 Task: Look for products in the category "Other Digestive Supplements" from Nature's Secret only.
Action: Mouse moved to (338, 142)
Screenshot: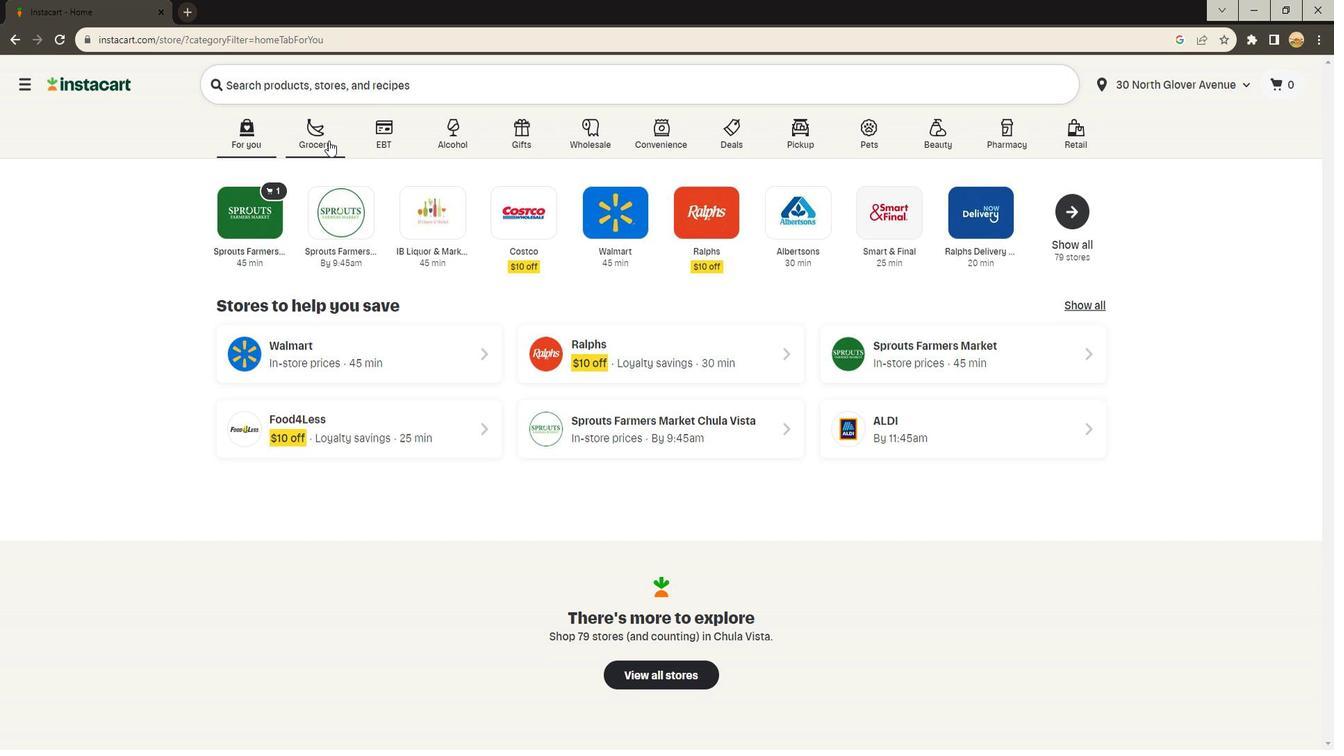 
Action: Mouse pressed left at (338, 142)
Screenshot: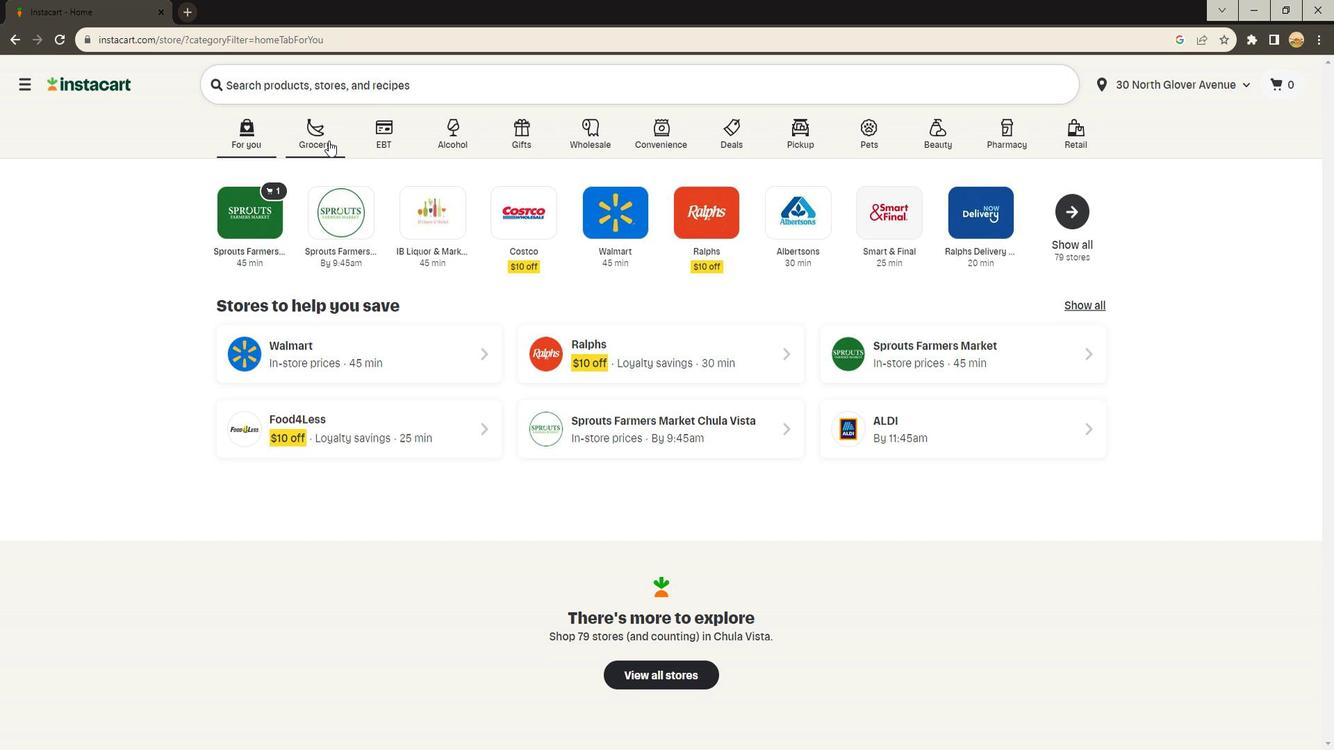 
Action: Mouse moved to (310, 364)
Screenshot: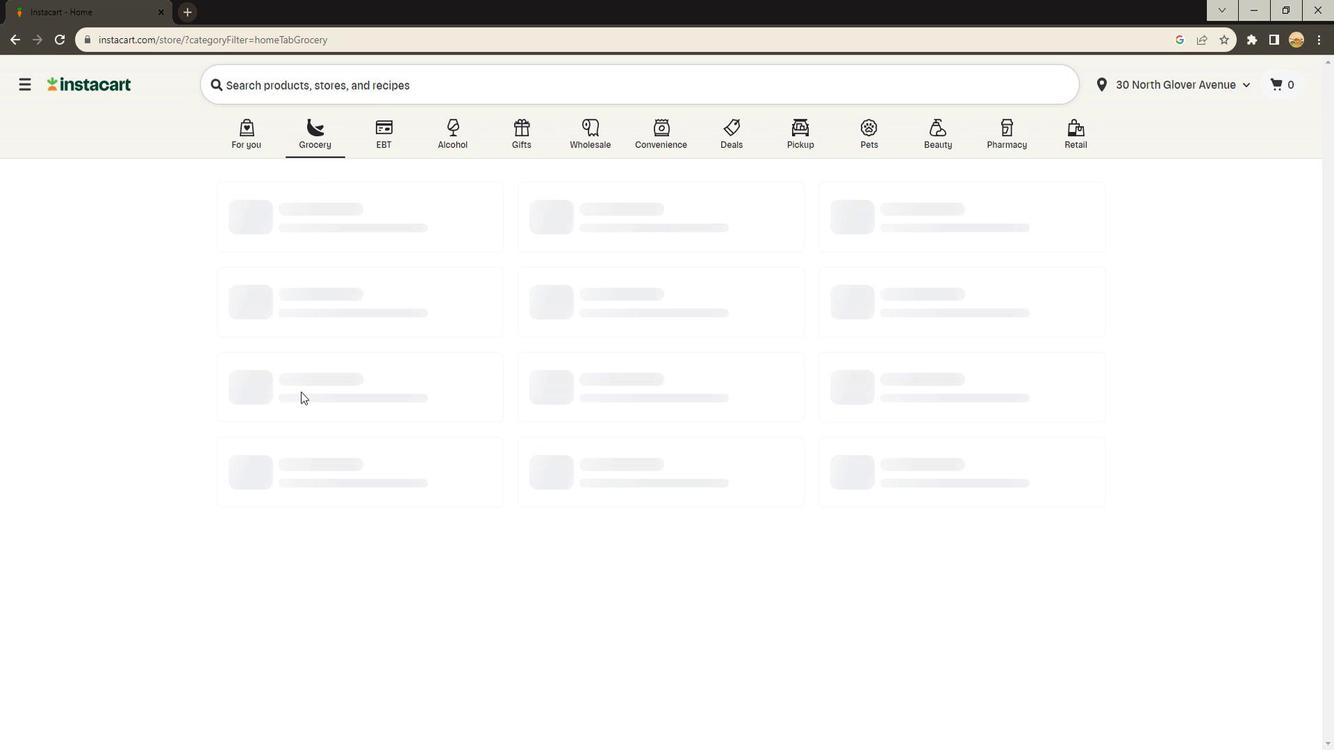 
Action: Mouse pressed left at (310, 364)
Screenshot: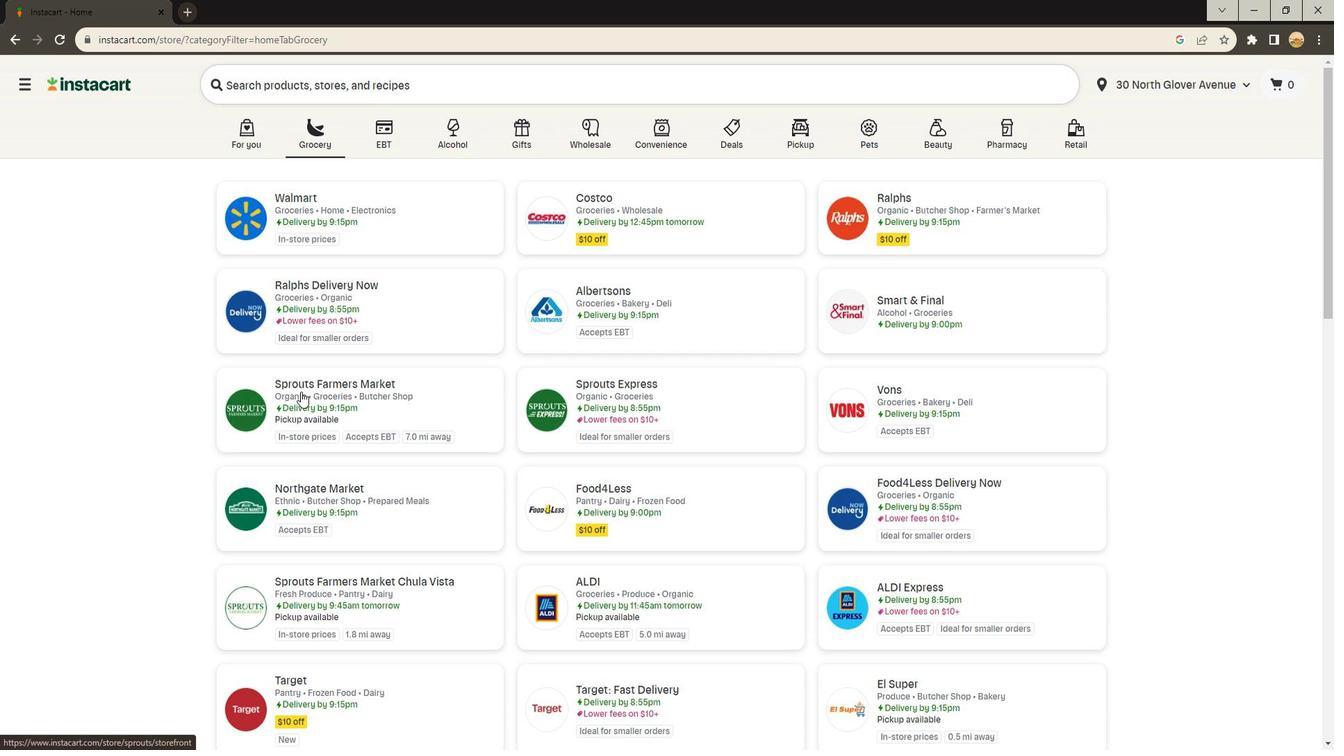 
Action: Mouse moved to (99, 389)
Screenshot: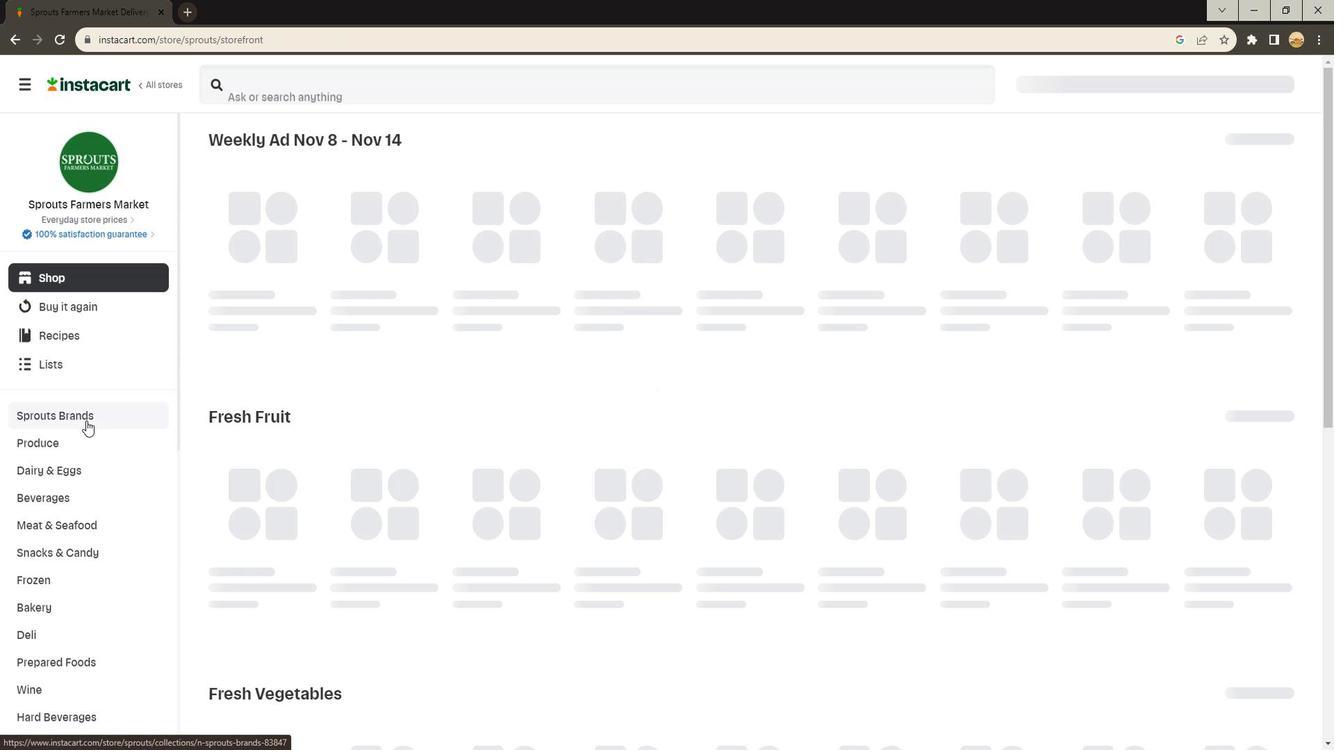 
Action: Mouse scrolled (99, 388) with delta (0, 0)
Screenshot: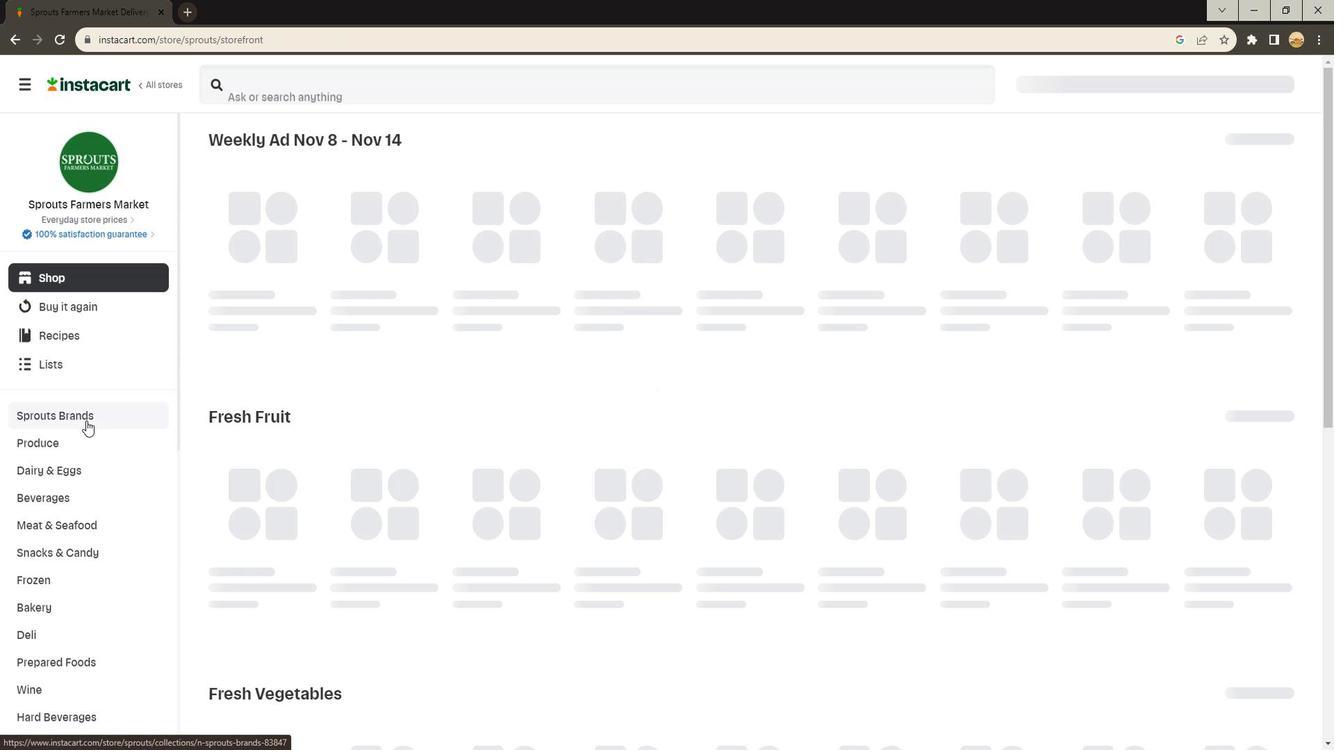 
Action: Mouse moved to (98, 390)
Screenshot: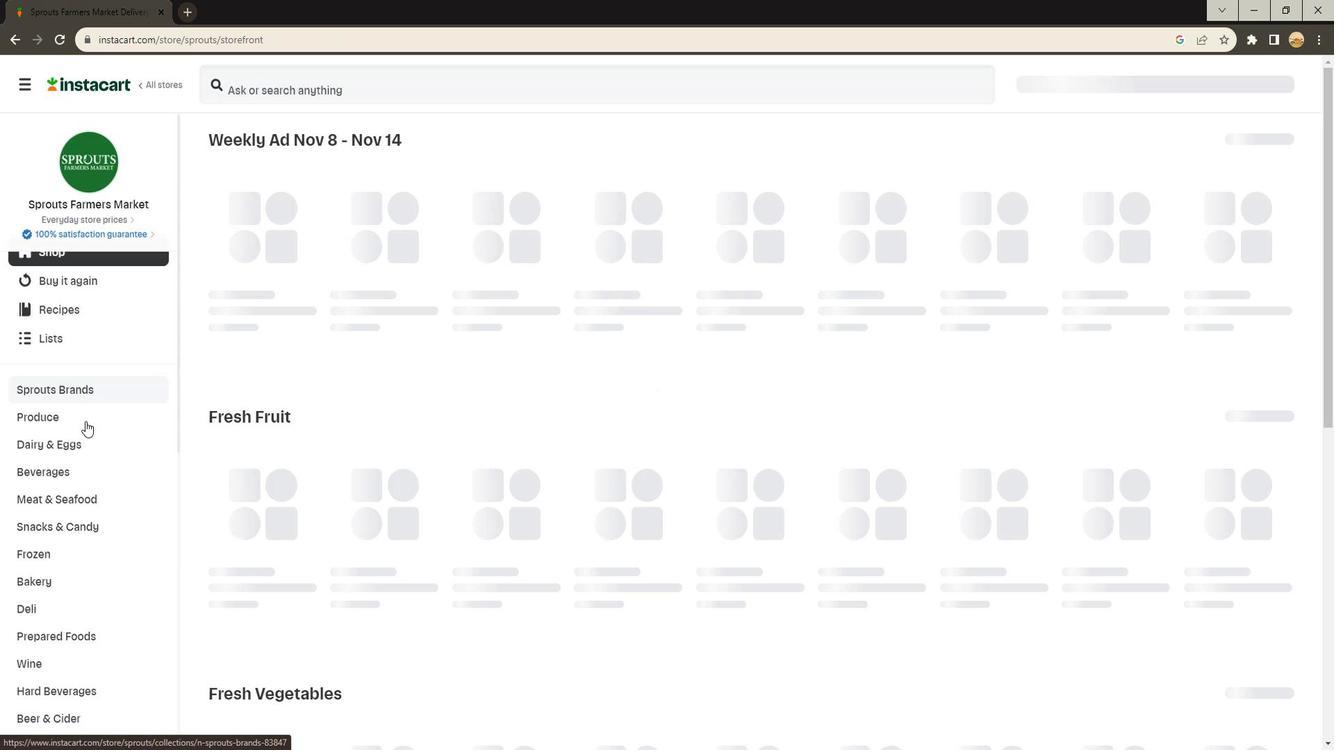 
Action: Mouse scrolled (98, 389) with delta (0, 0)
Screenshot: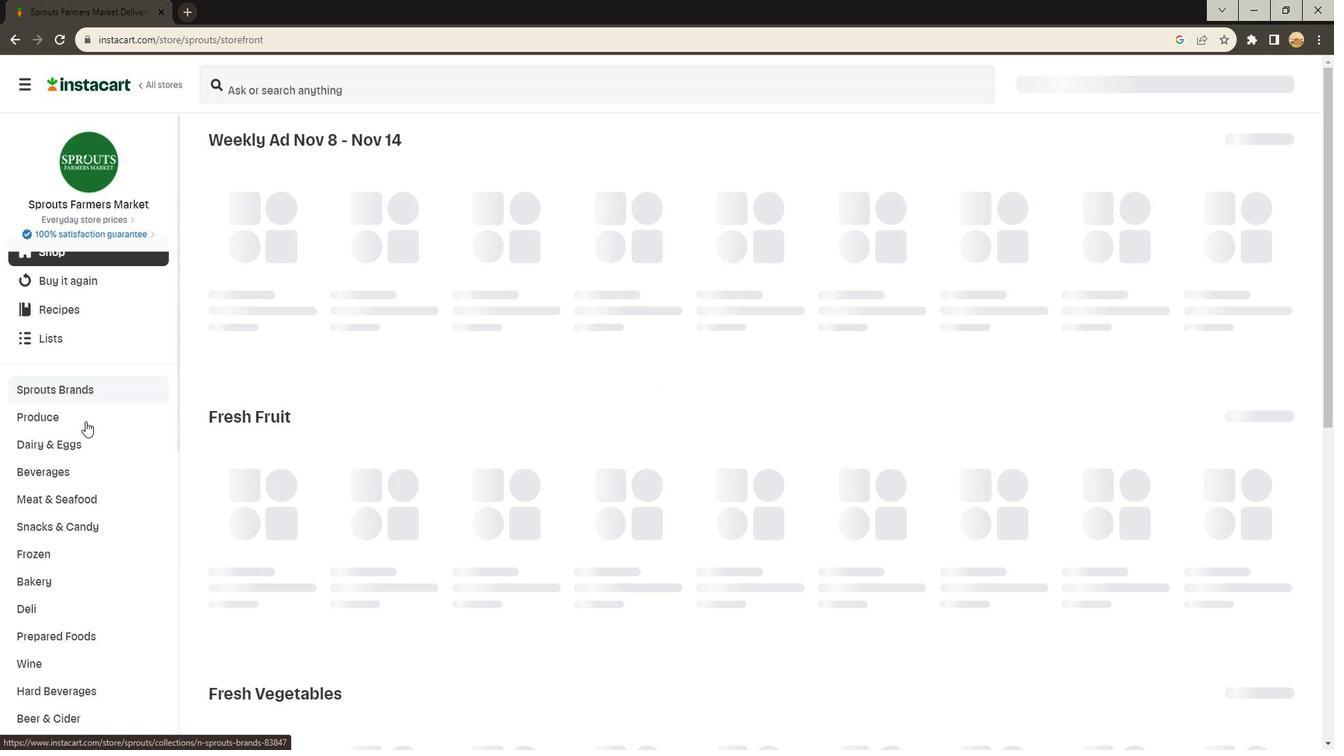 
Action: Mouse scrolled (98, 389) with delta (0, 0)
Screenshot: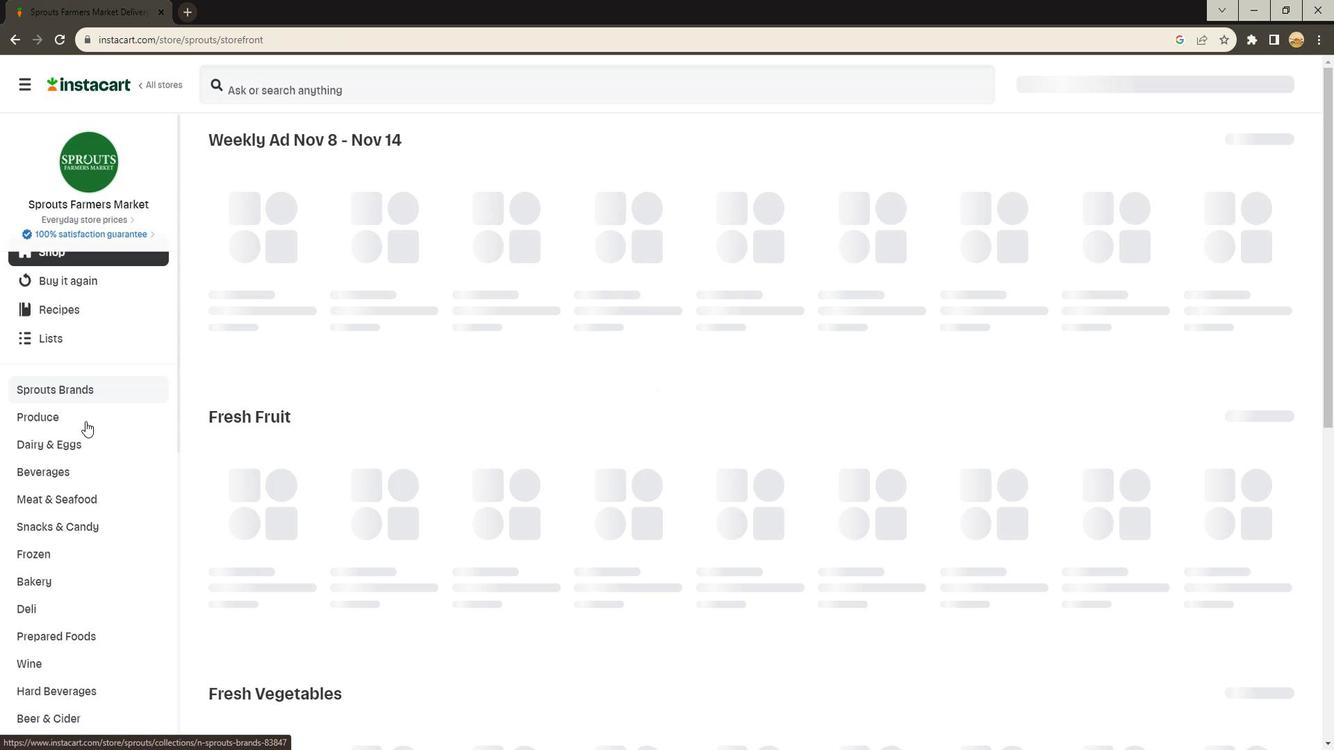 
Action: Mouse scrolled (98, 389) with delta (0, 0)
Screenshot: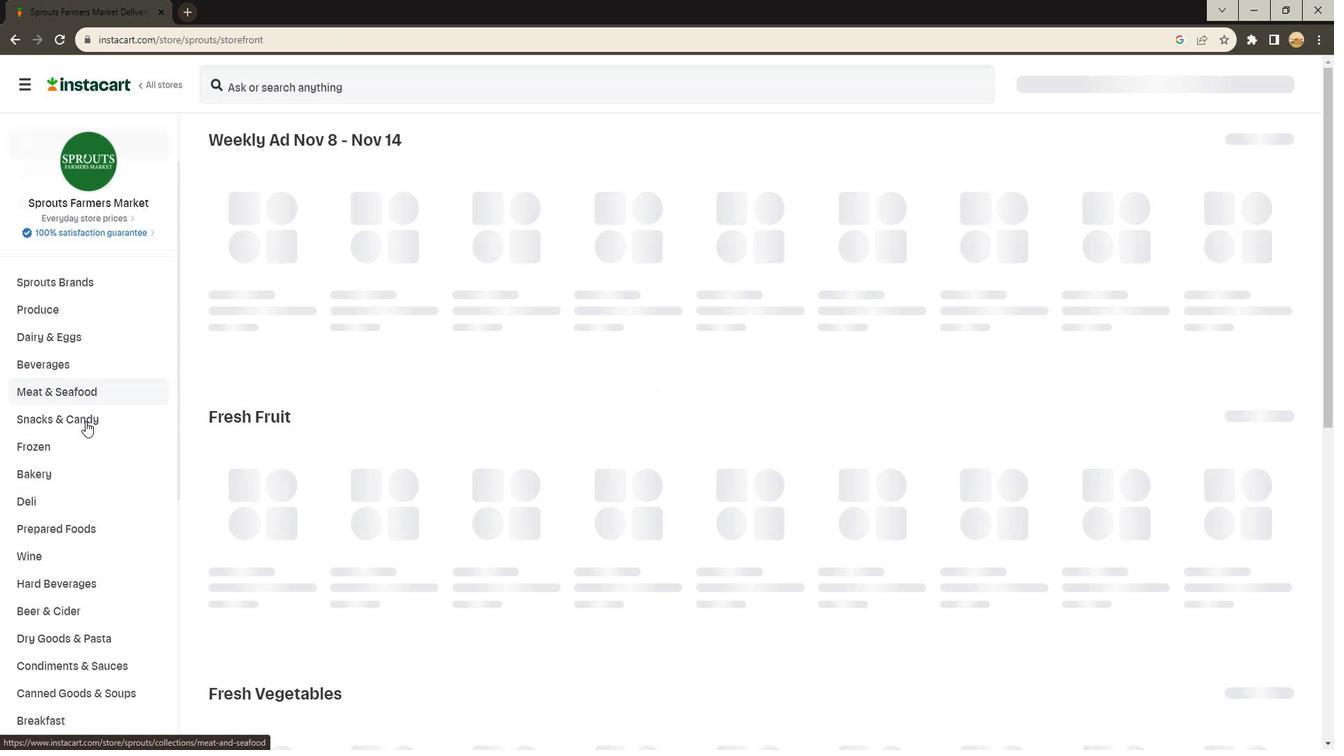 
Action: Mouse scrolled (98, 389) with delta (0, 0)
Screenshot: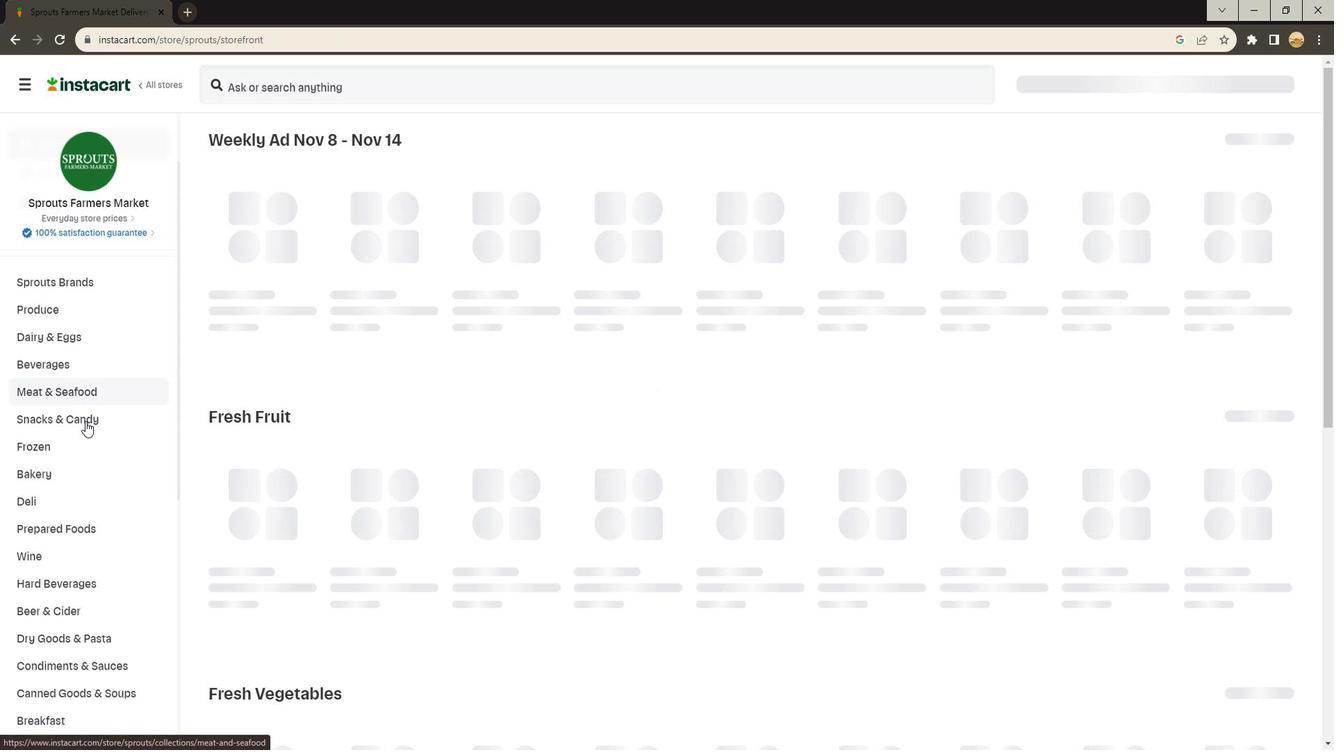 
Action: Mouse scrolled (98, 389) with delta (0, 0)
Screenshot: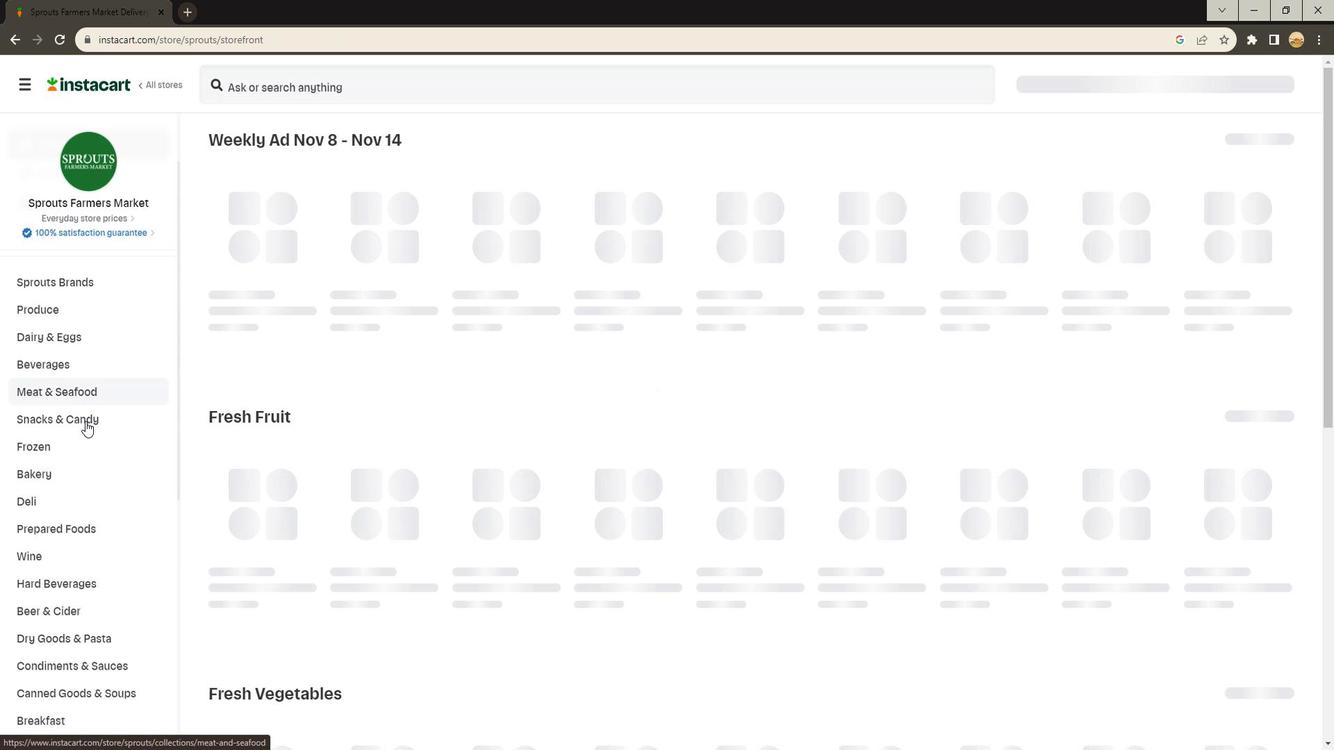 
Action: Mouse scrolled (98, 389) with delta (0, 0)
Screenshot: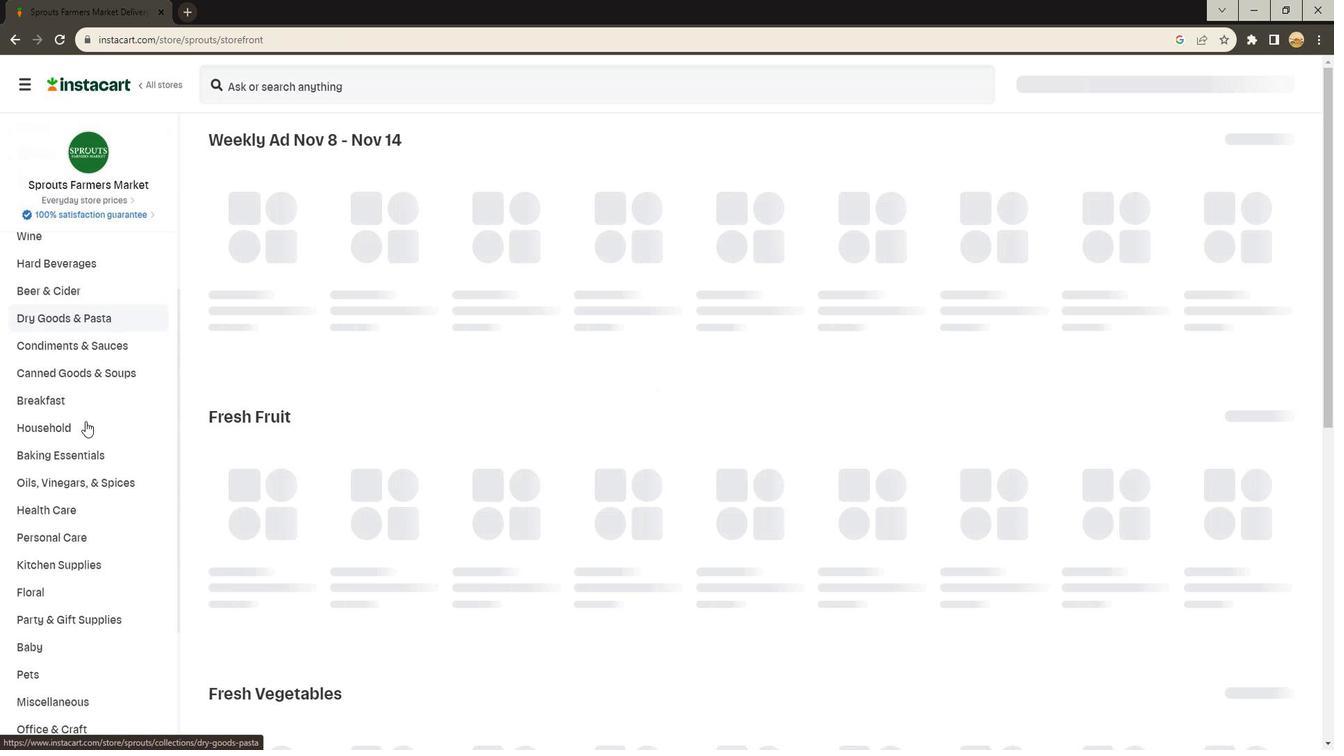
Action: Mouse scrolled (98, 389) with delta (0, 0)
Screenshot: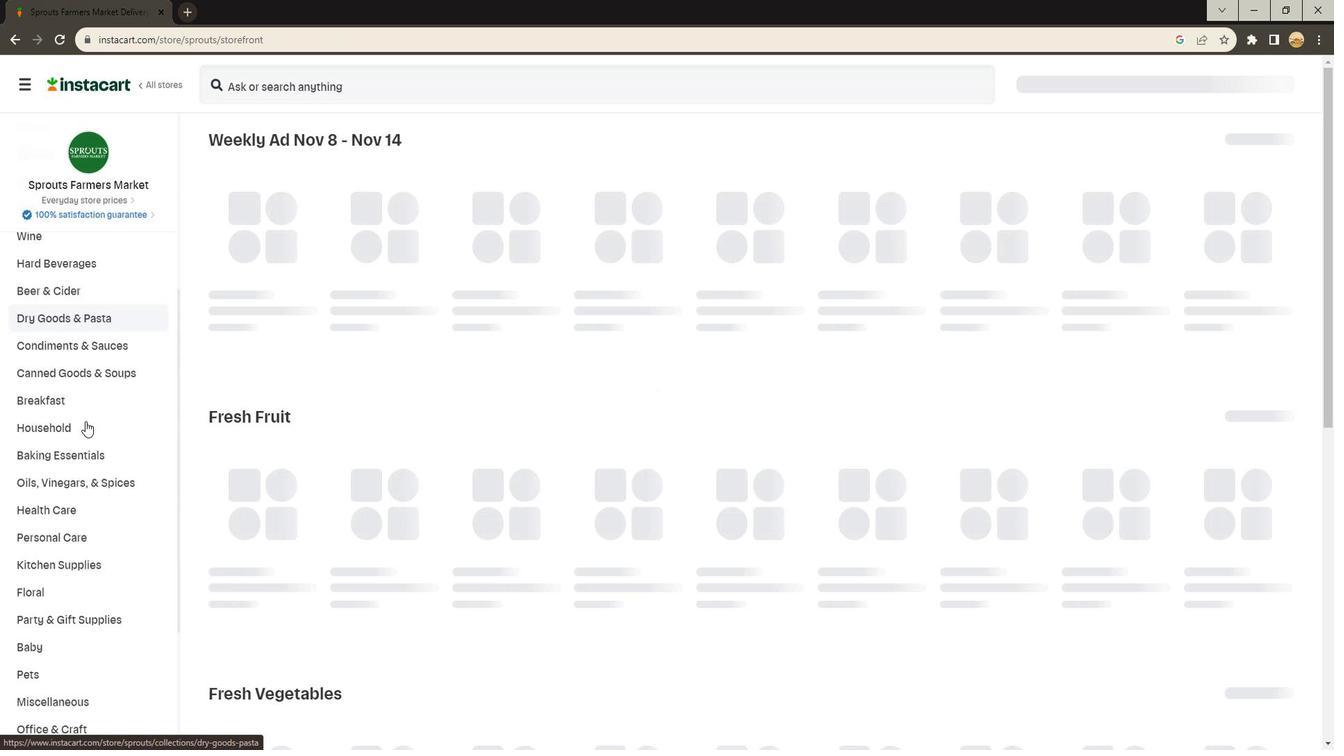 
Action: Mouse moved to (100, 371)
Screenshot: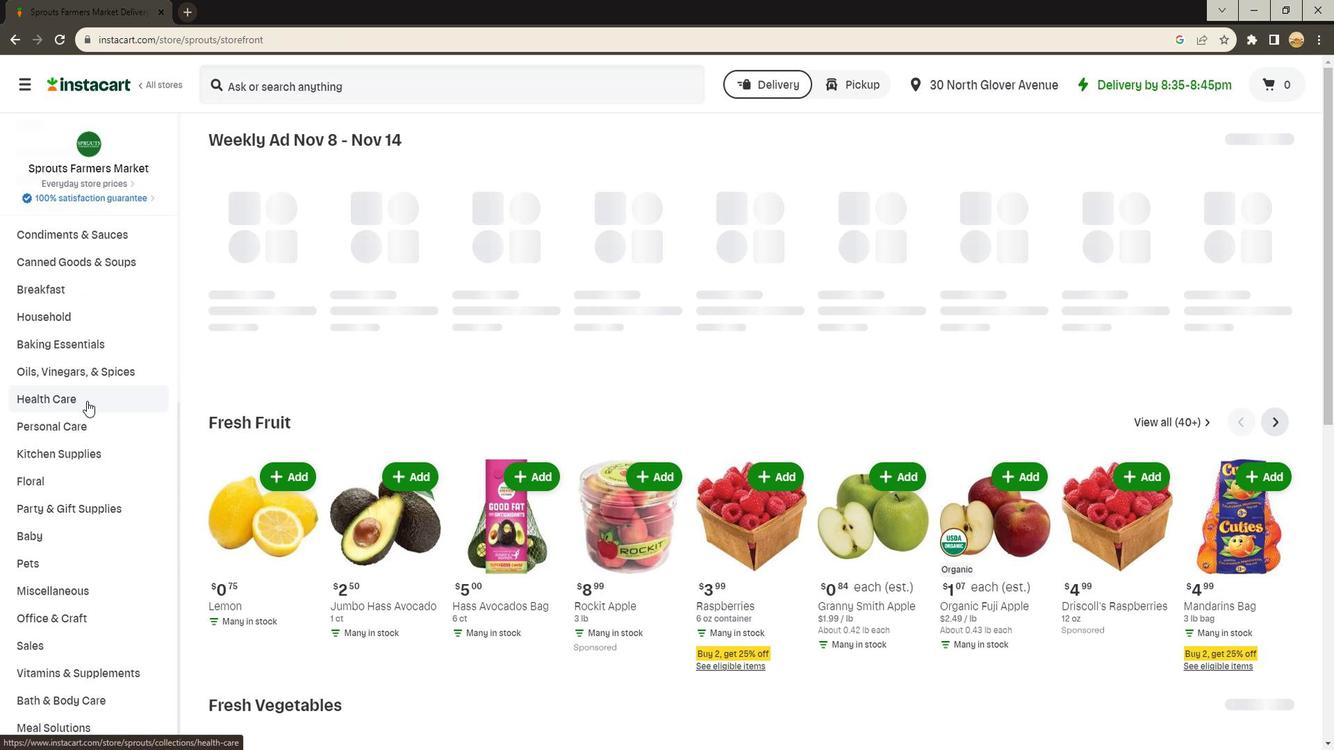 
Action: Mouse pressed left at (100, 371)
Screenshot: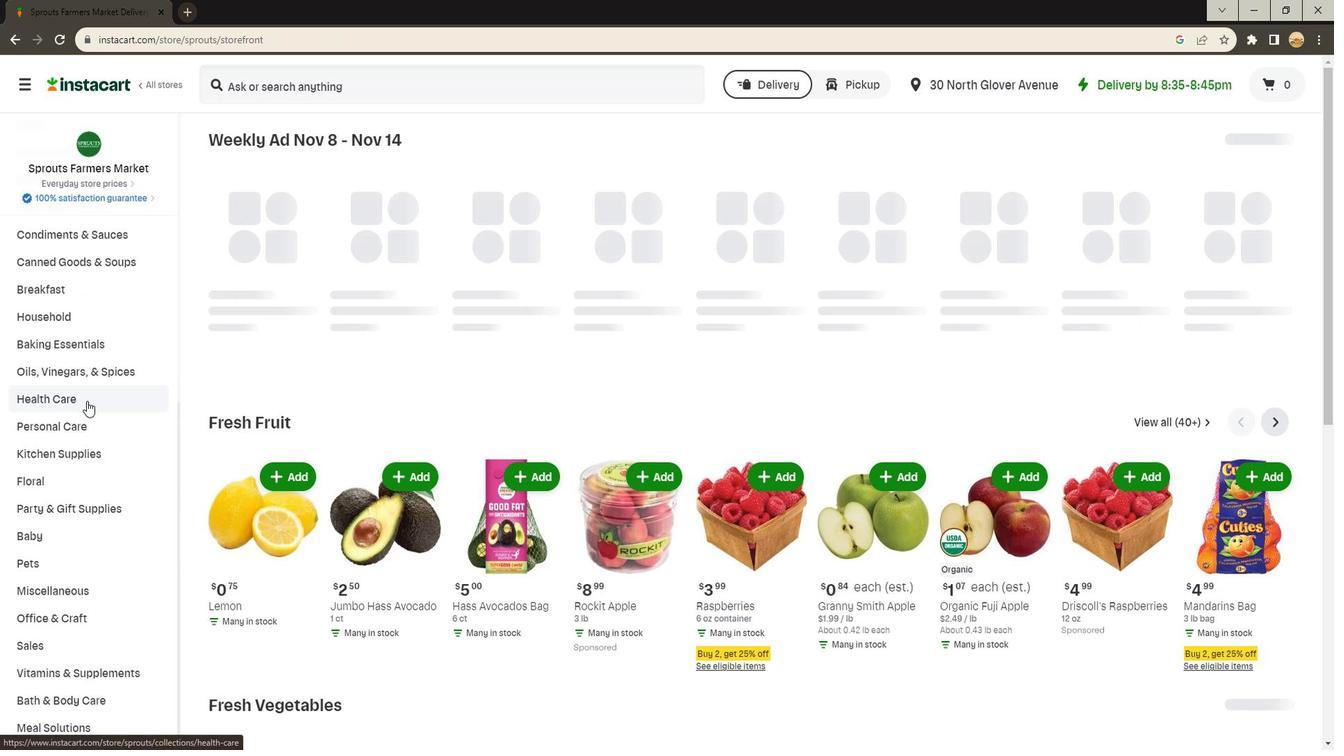 
Action: Mouse moved to (655, 174)
Screenshot: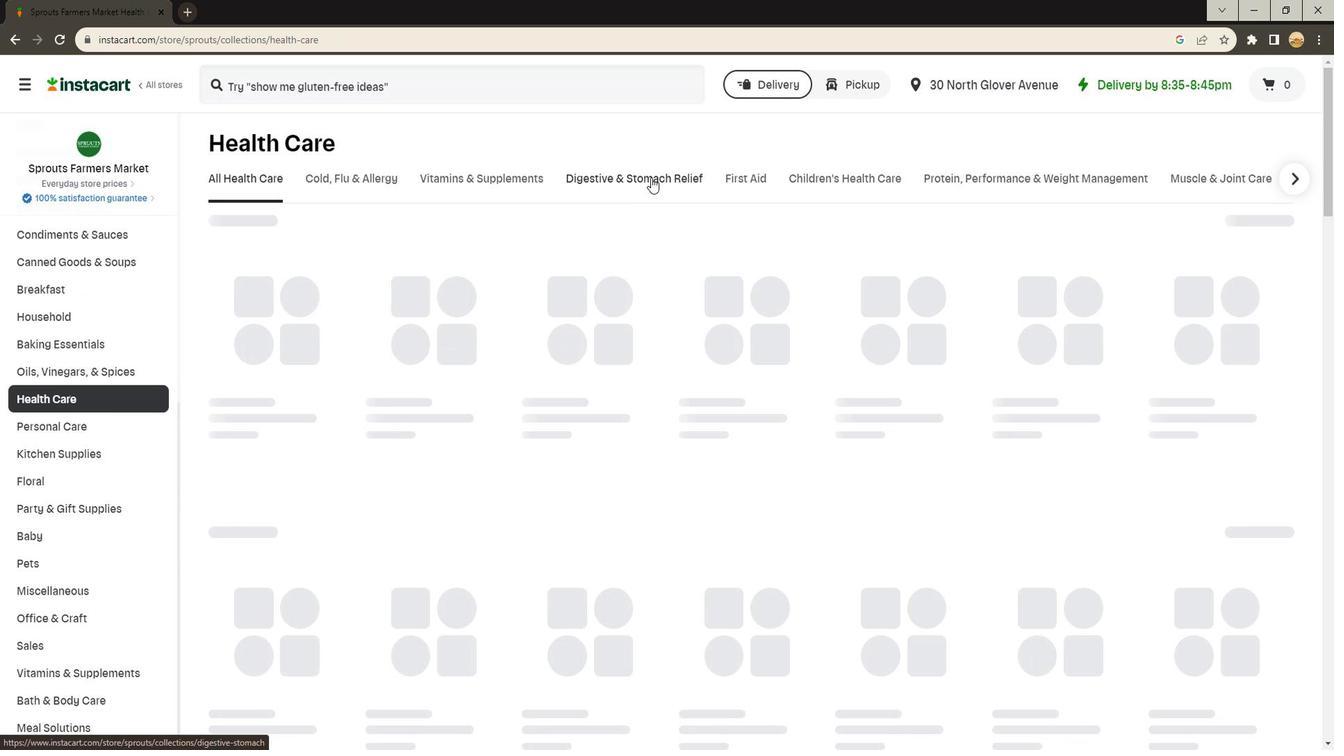 
Action: Mouse pressed left at (655, 174)
Screenshot: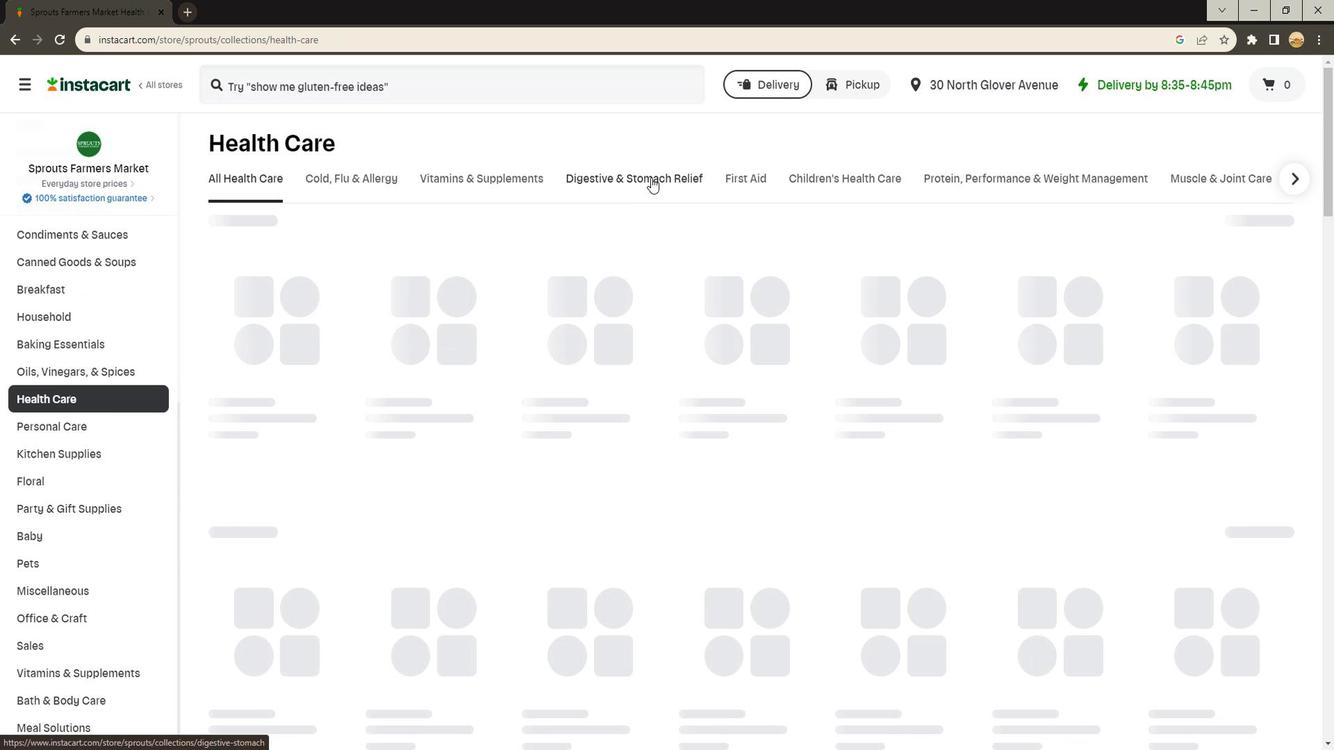 
Action: Mouse moved to (1195, 228)
Screenshot: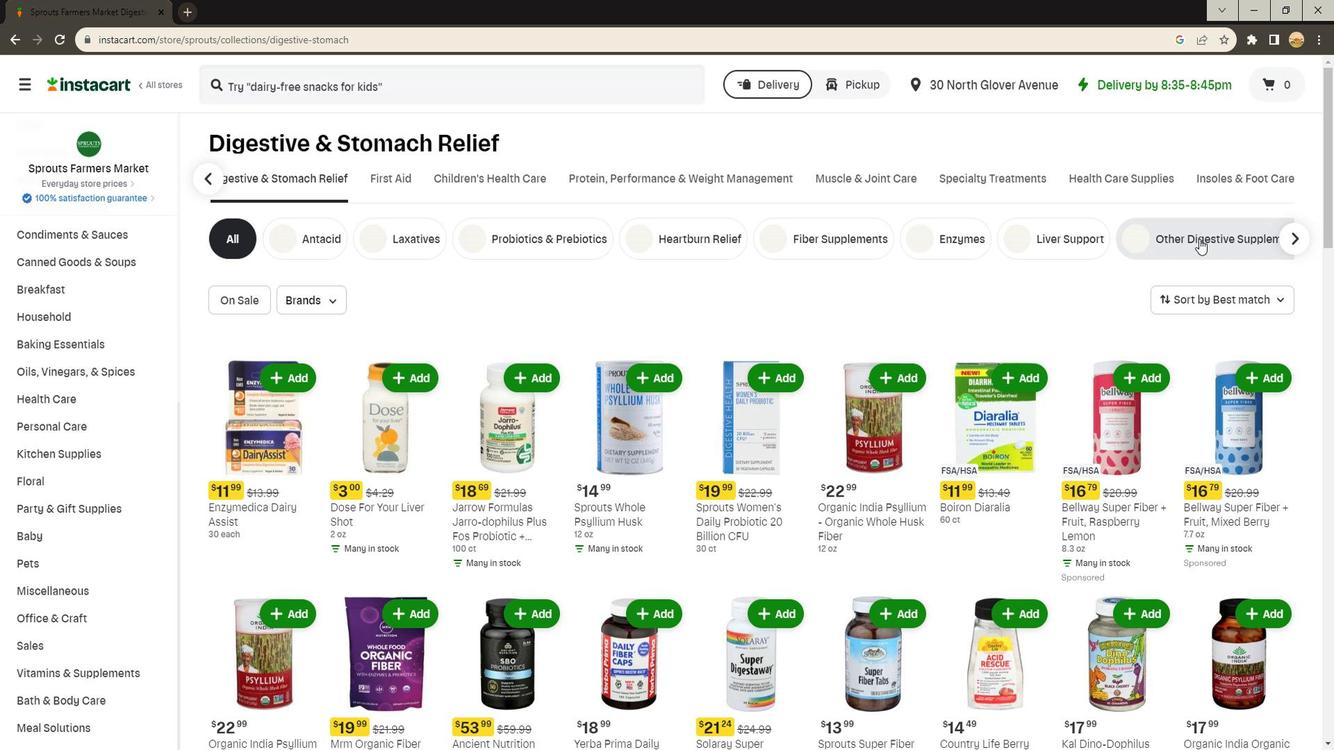 
Action: Mouse pressed left at (1195, 228)
Screenshot: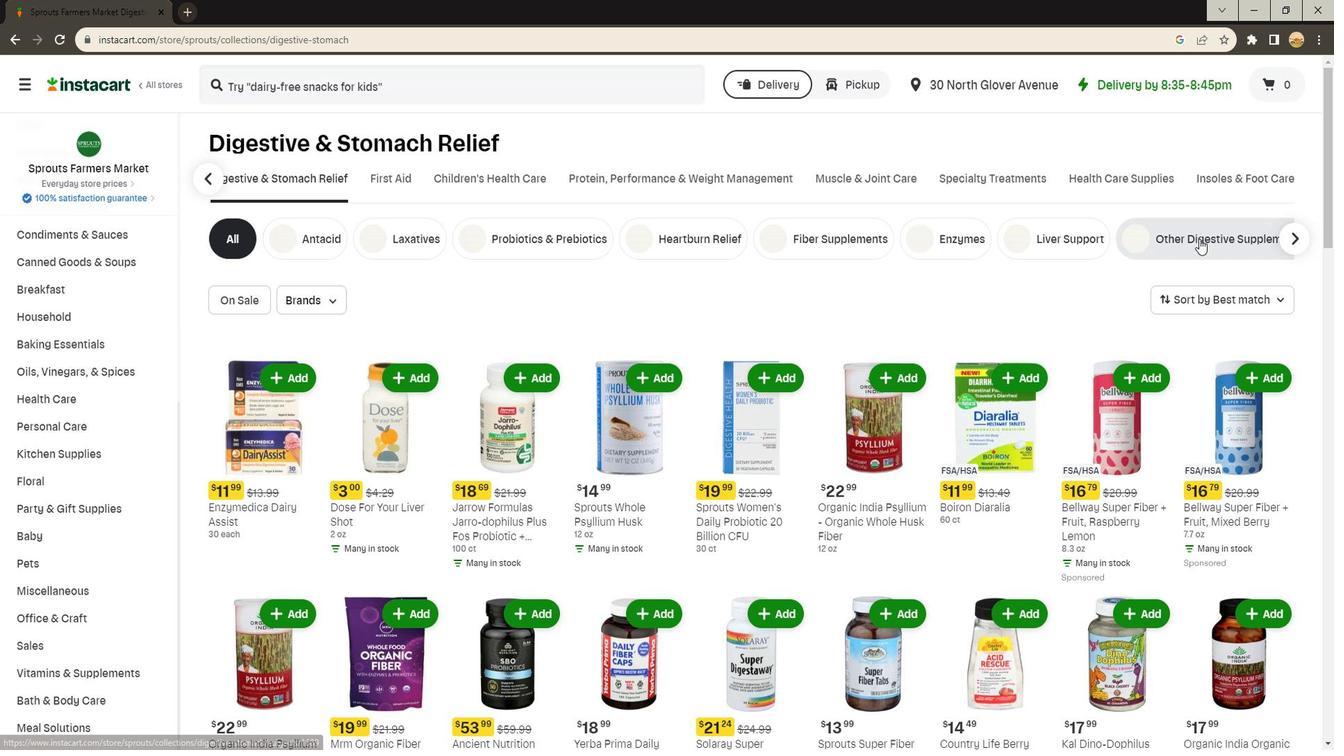 
Action: Mouse moved to (343, 288)
Screenshot: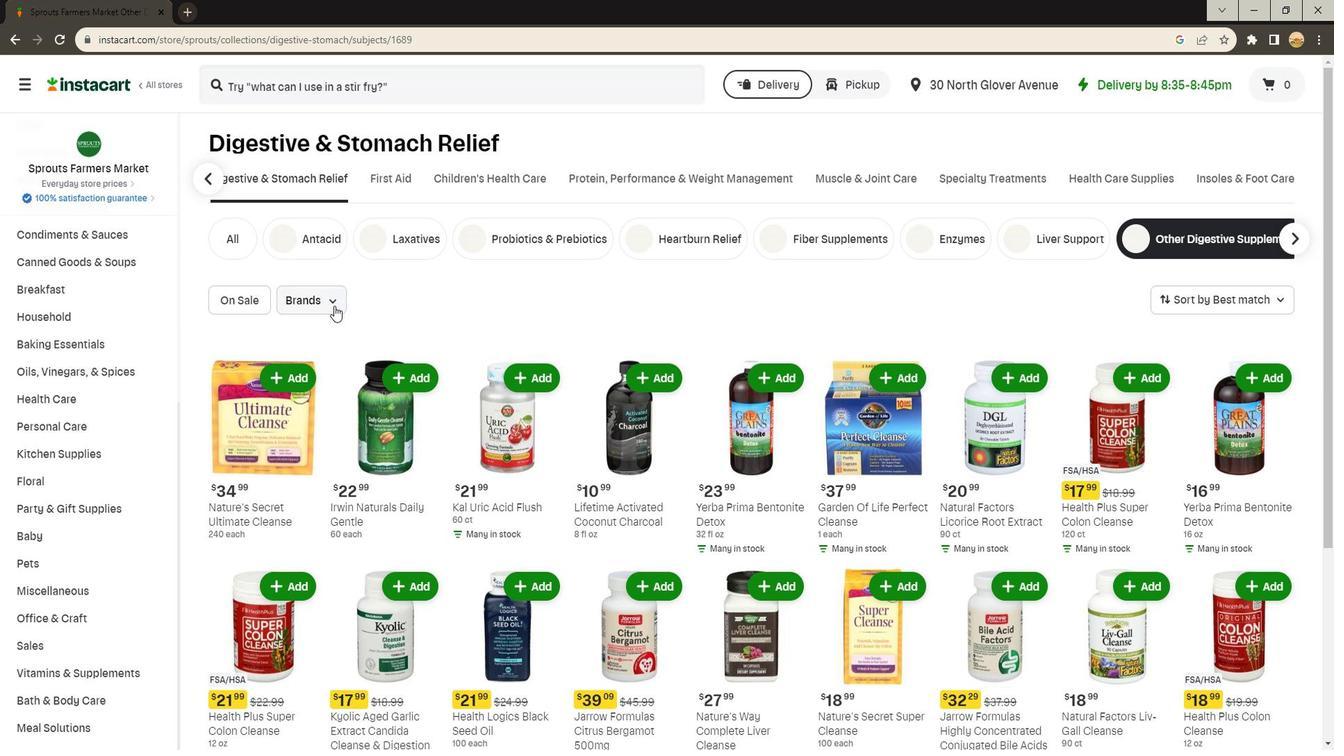 
Action: Mouse pressed left at (343, 288)
Screenshot: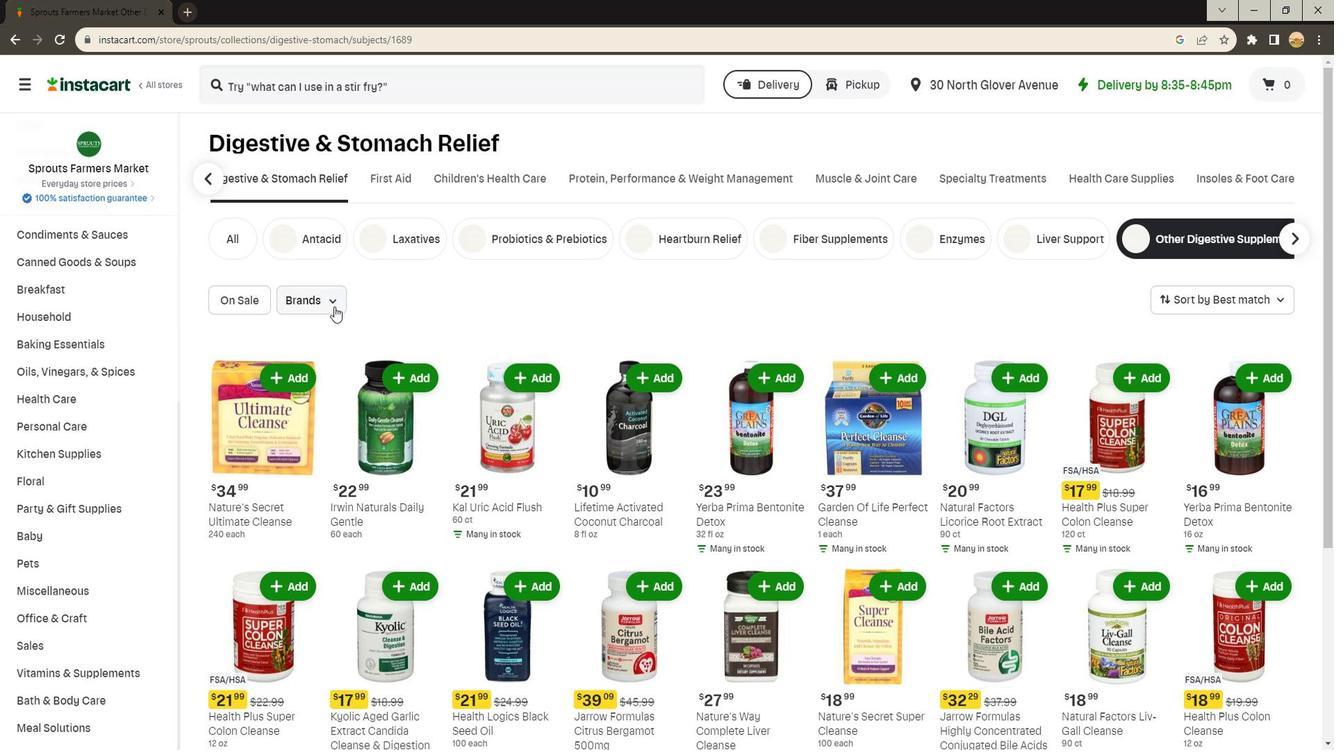 
Action: Mouse moved to (378, 357)
Screenshot: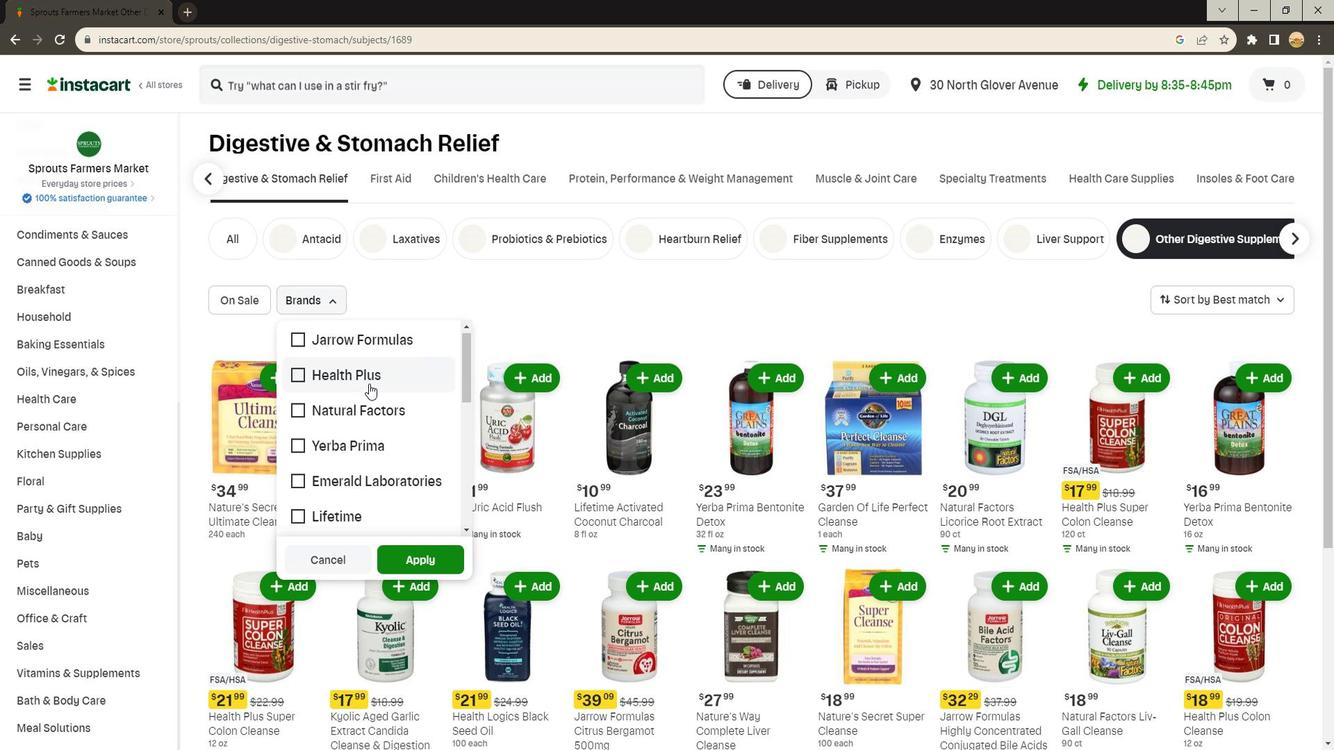 
Action: Mouse scrolled (378, 356) with delta (0, 0)
Screenshot: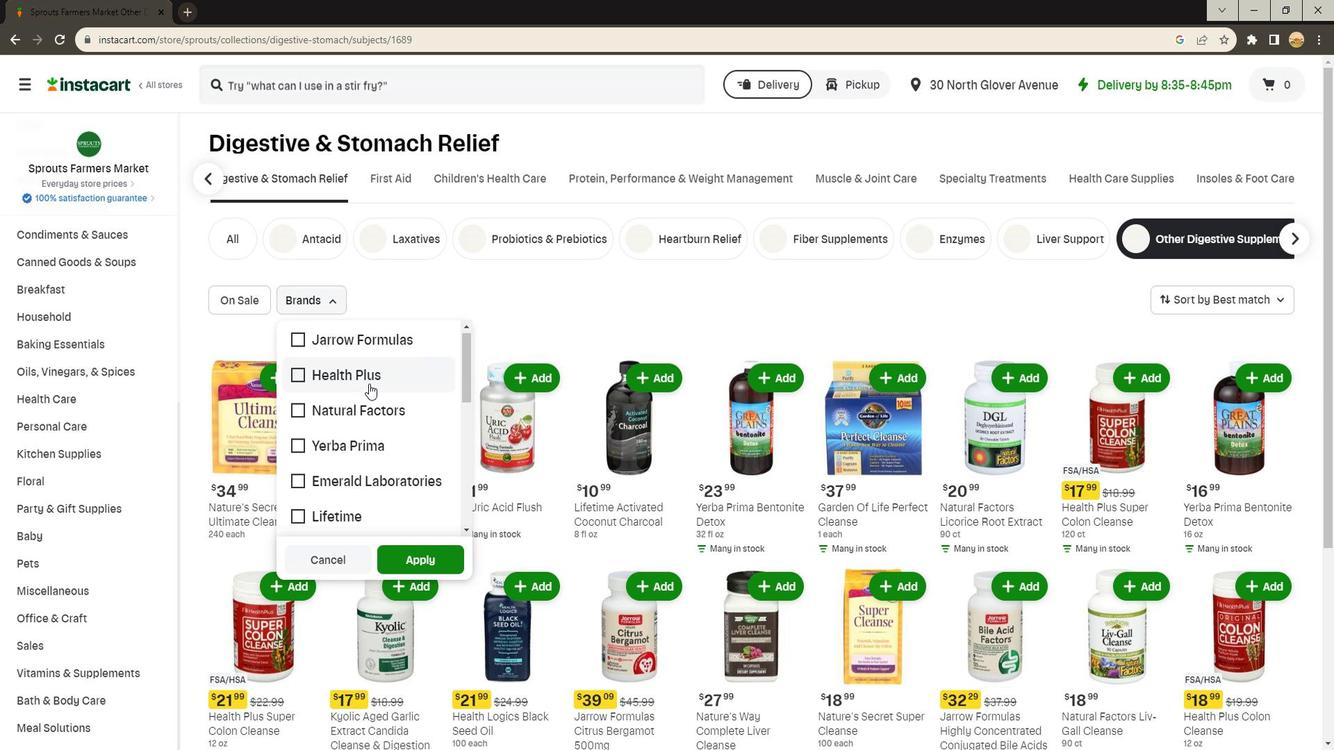 
Action: Mouse scrolled (378, 356) with delta (0, 0)
Screenshot: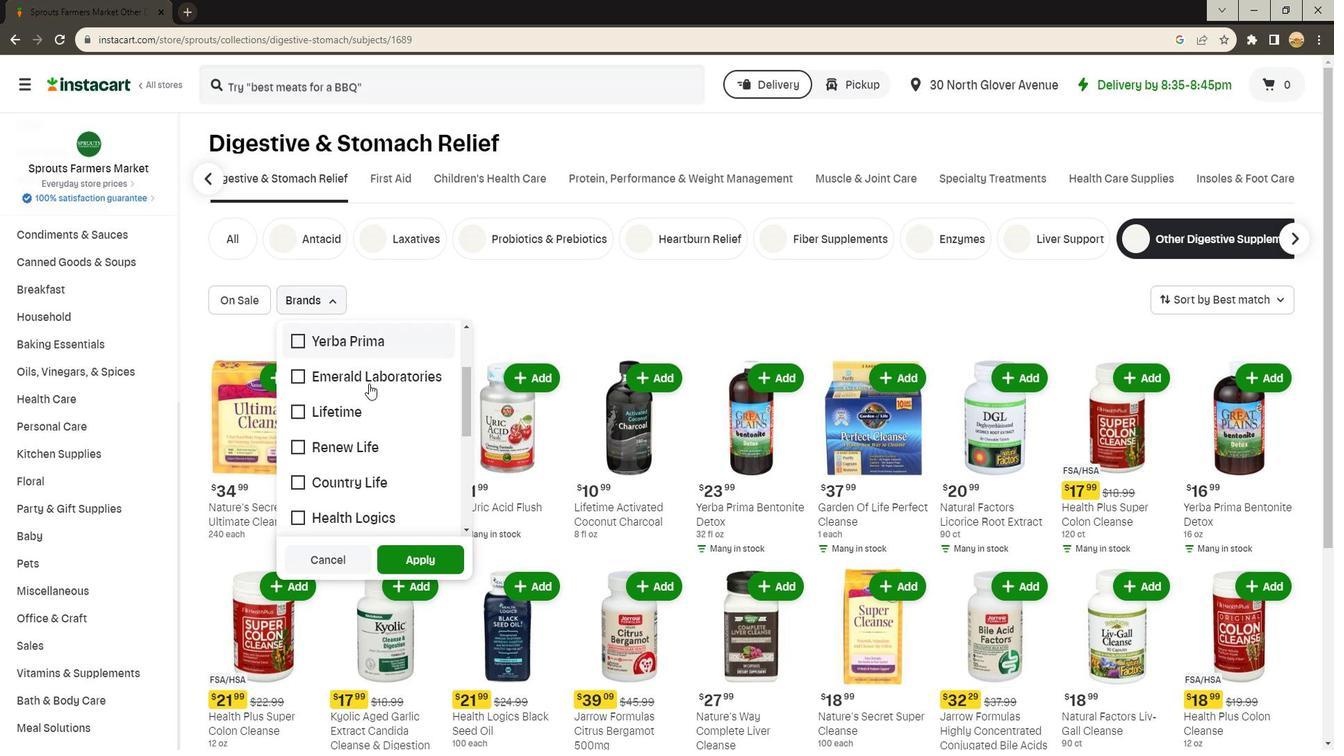 
Action: Mouse scrolled (378, 356) with delta (0, 0)
Screenshot: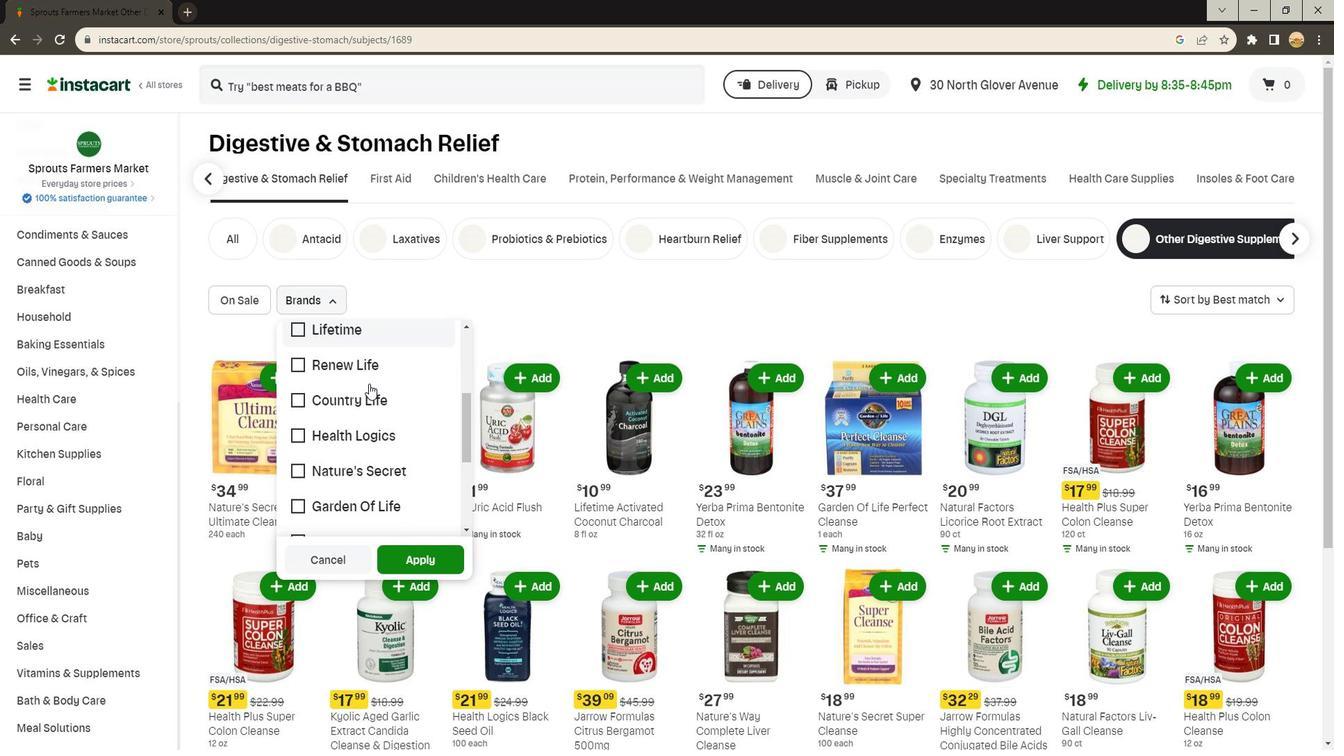 
Action: Mouse scrolled (378, 356) with delta (0, 0)
Screenshot: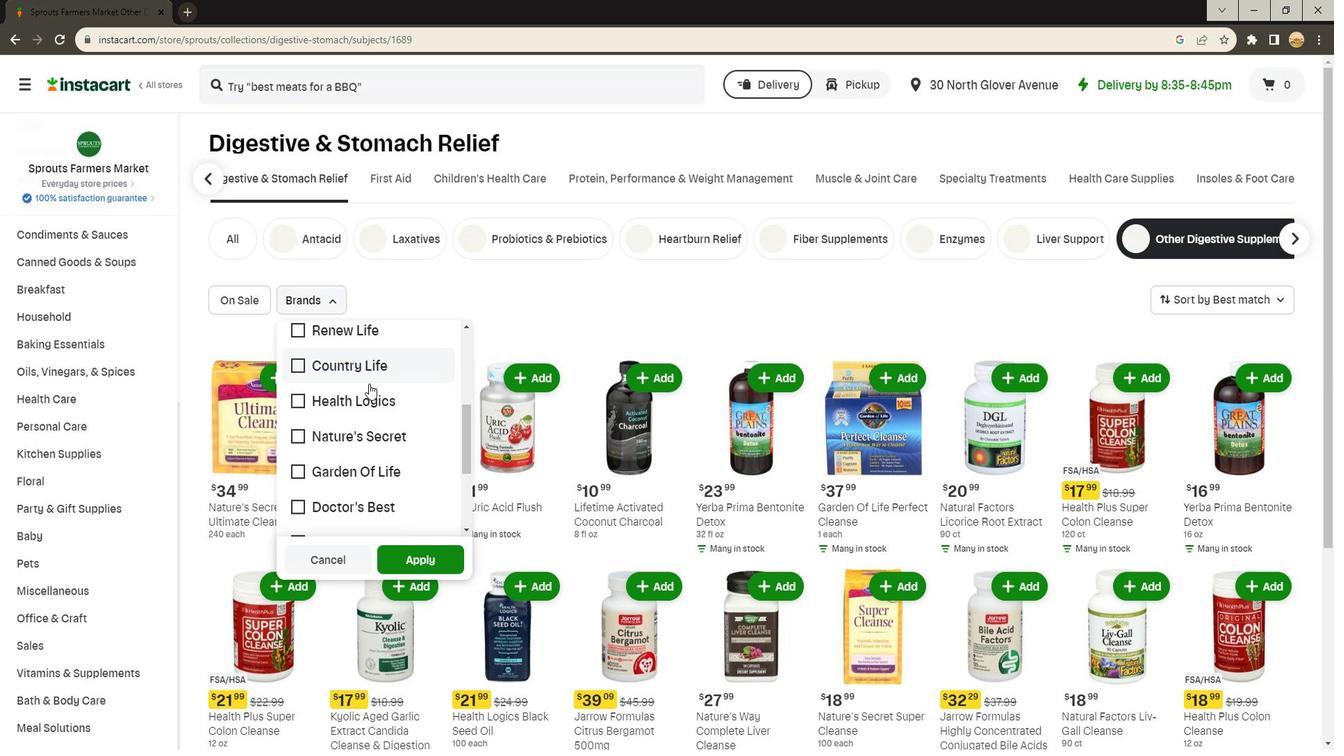 
Action: Mouse moved to (369, 349)
Screenshot: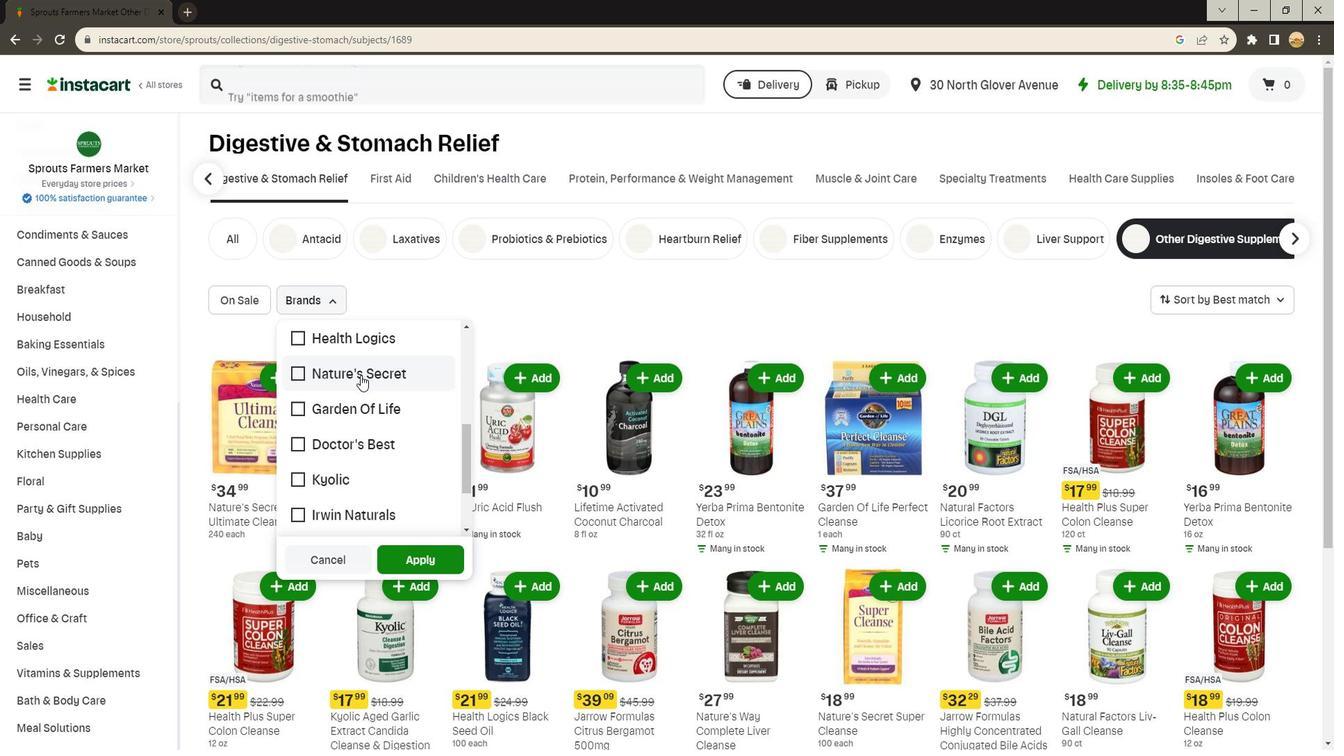 
Action: Mouse pressed left at (369, 349)
Screenshot: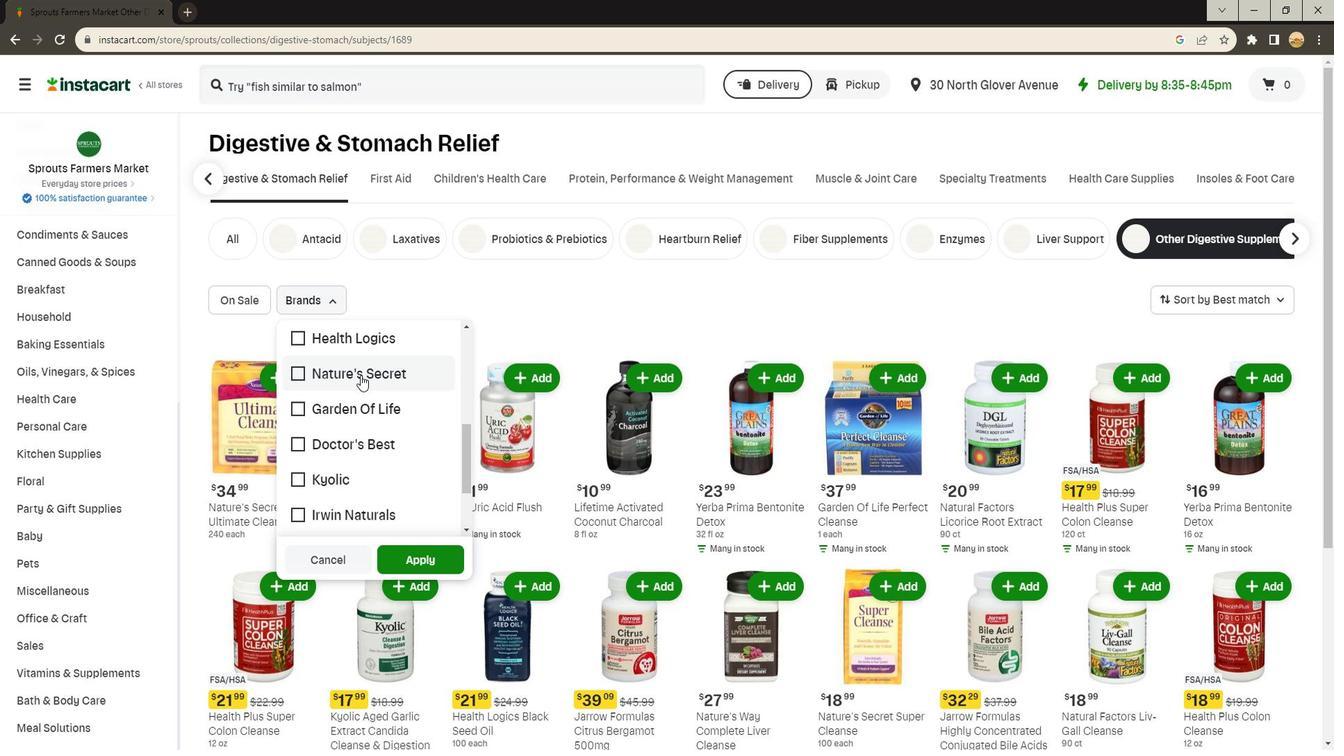 
Action: Mouse moved to (437, 506)
Screenshot: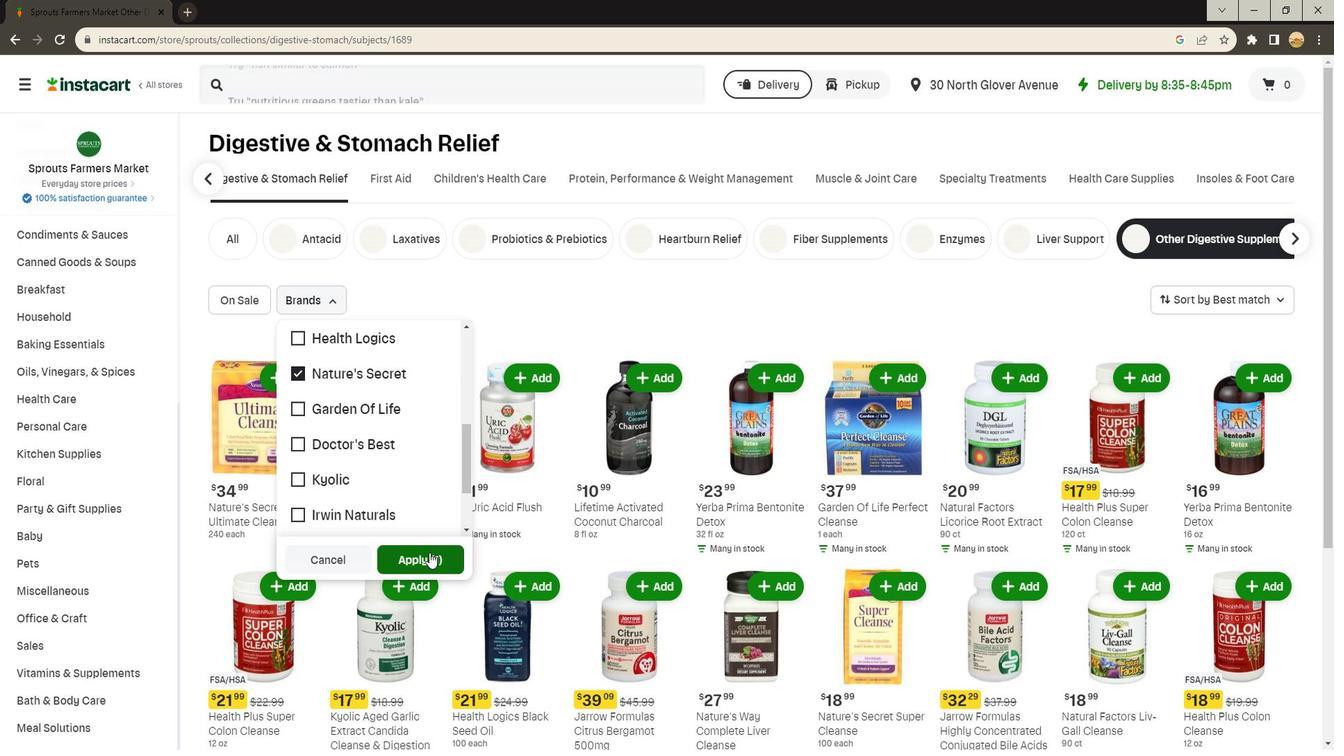 
Action: Mouse pressed left at (437, 506)
Screenshot: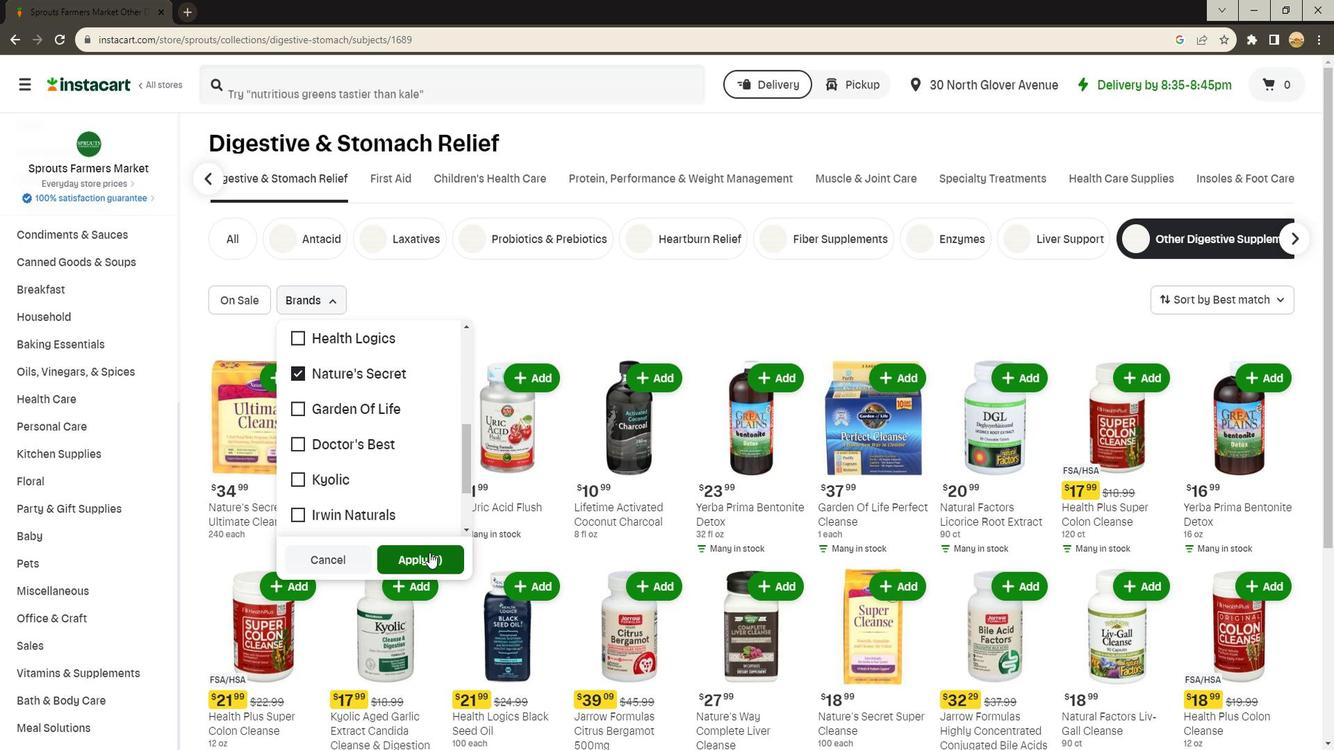 
Action: Mouse moved to (828, 436)
Screenshot: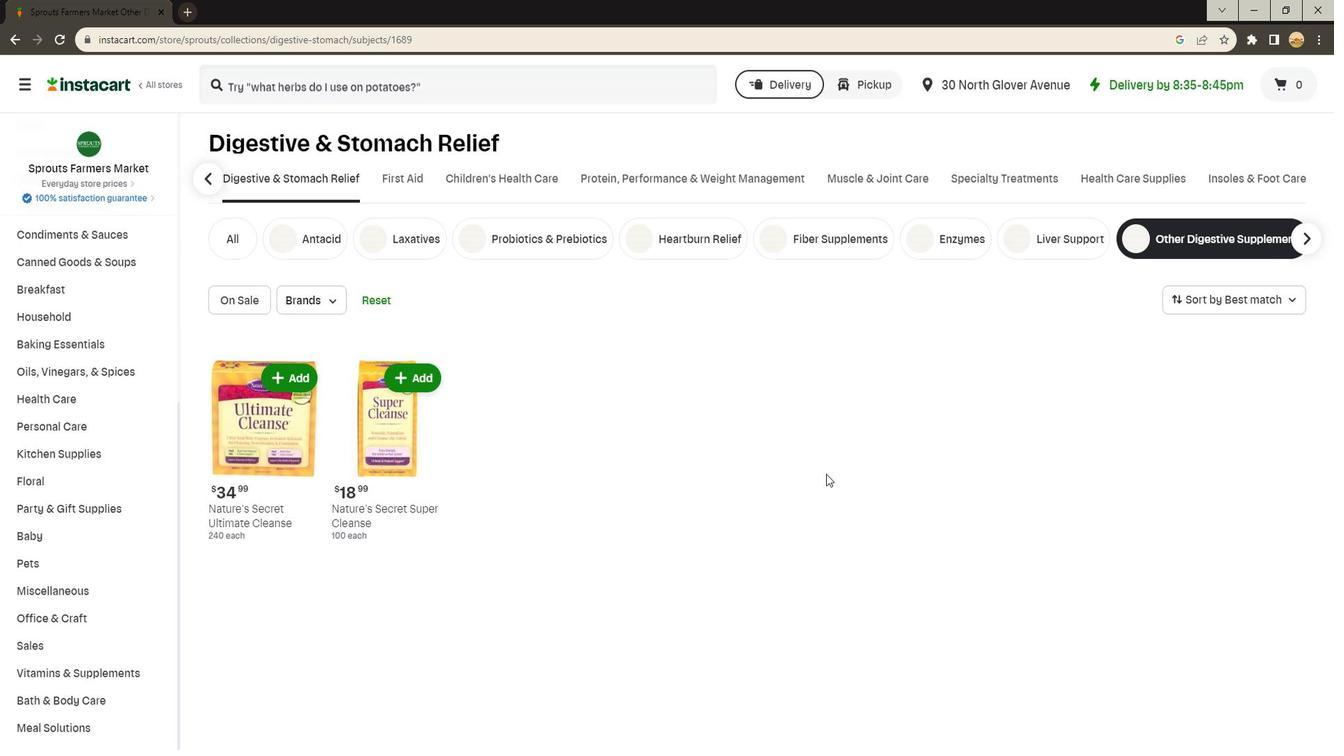 
